 Task: Add the task  Create a new online platform for online gaming tournaments to the section Feedback Collection Sprint in the project BarTech and add a Due Date to the respective task as 2023/07/23
Action: Mouse moved to (492, 406)
Screenshot: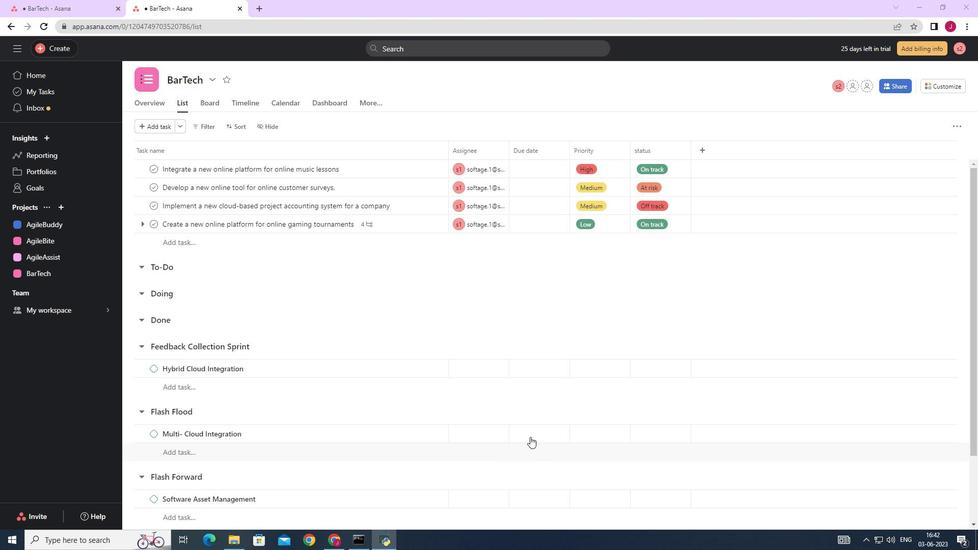 
Action: Mouse scrolled (492, 407) with delta (0, 0)
Screenshot: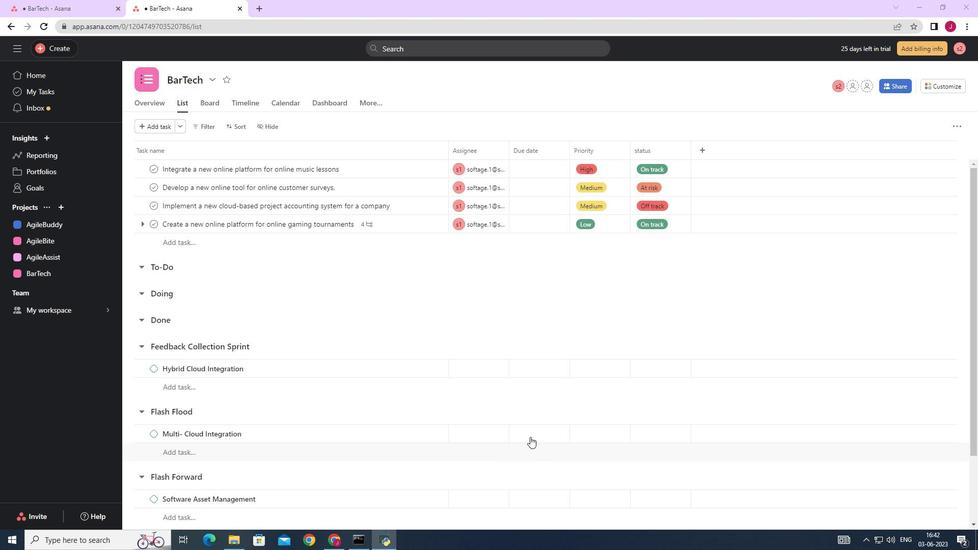 
Action: Mouse moved to (484, 401)
Screenshot: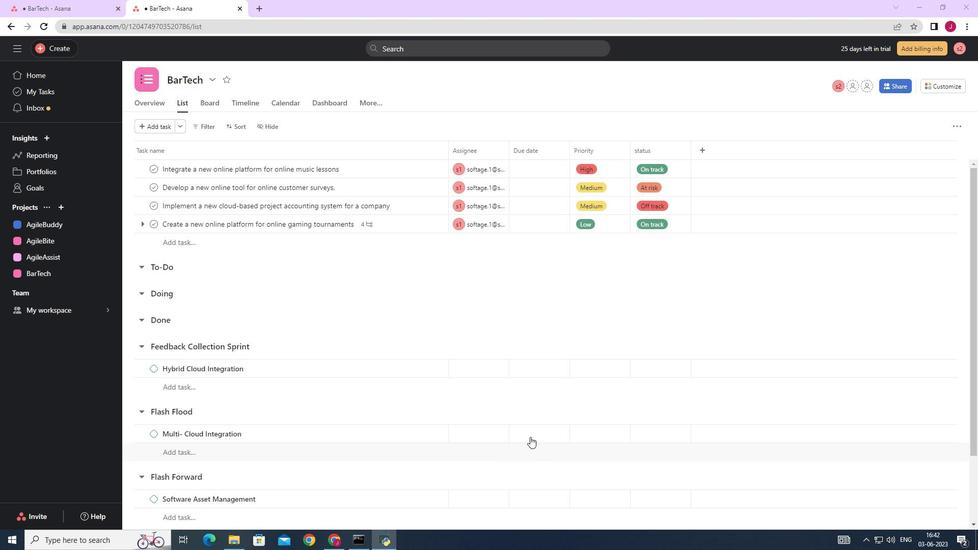 
Action: Mouse scrolled (484, 401) with delta (0, 0)
Screenshot: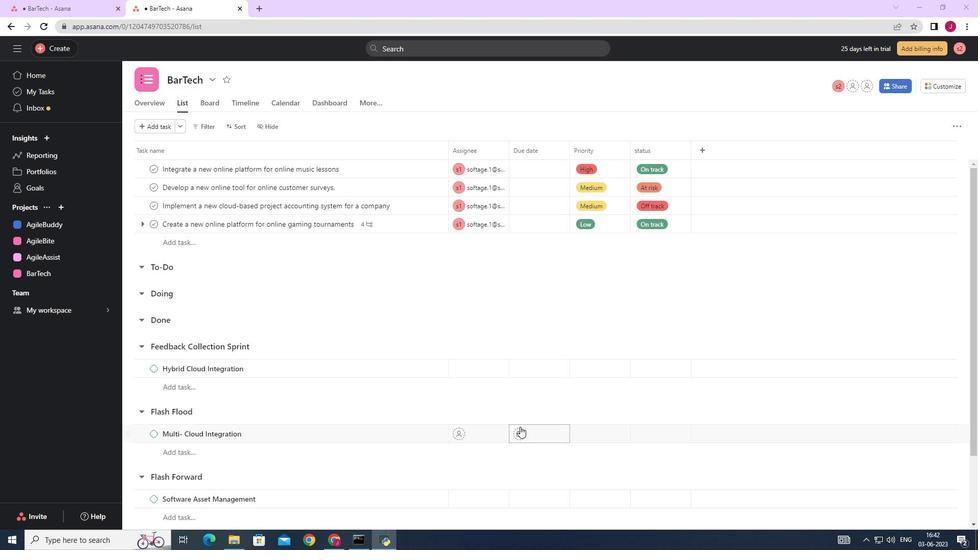 
Action: Mouse moved to (475, 391)
Screenshot: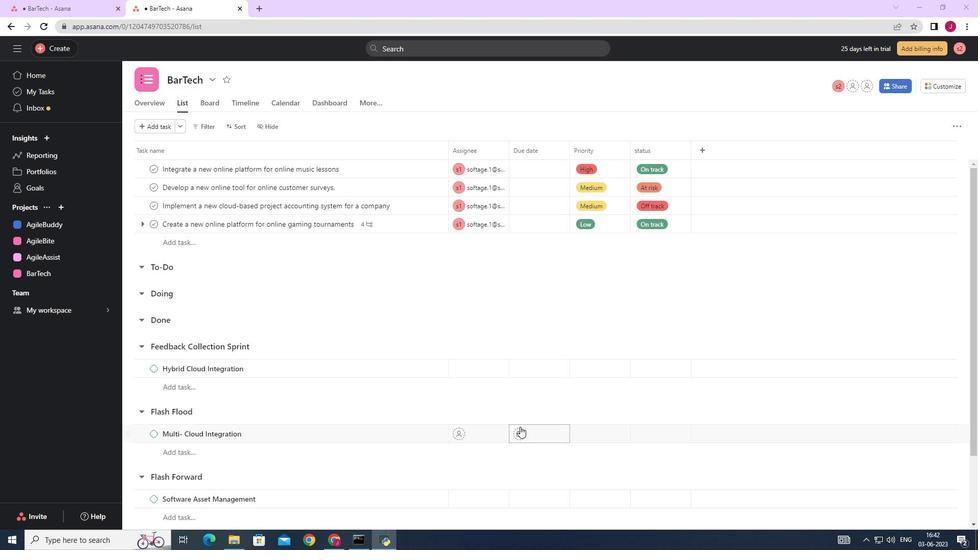 
Action: Mouse scrolled (475, 391) with delta (0, 0)
Screenshot: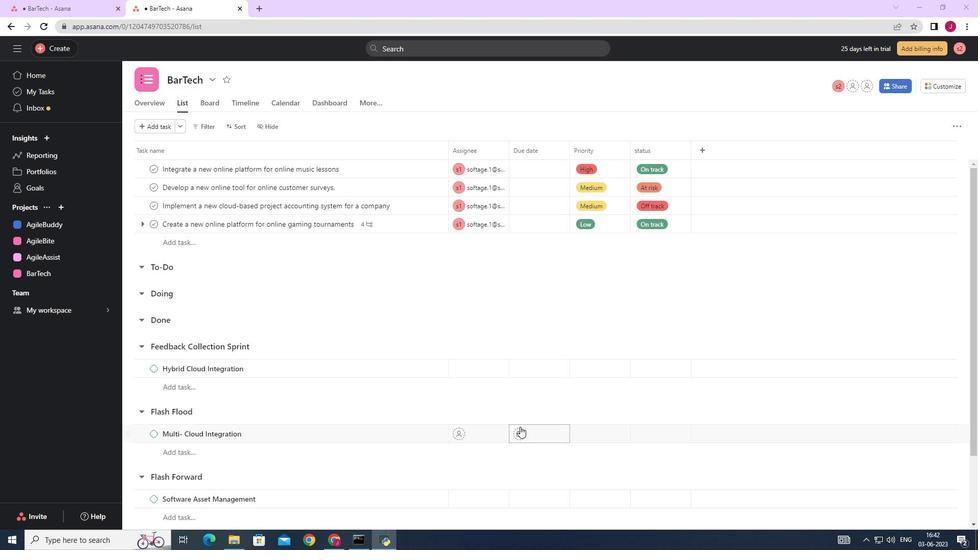 
Action: Mouse moved to (419, 224)
Screenshot: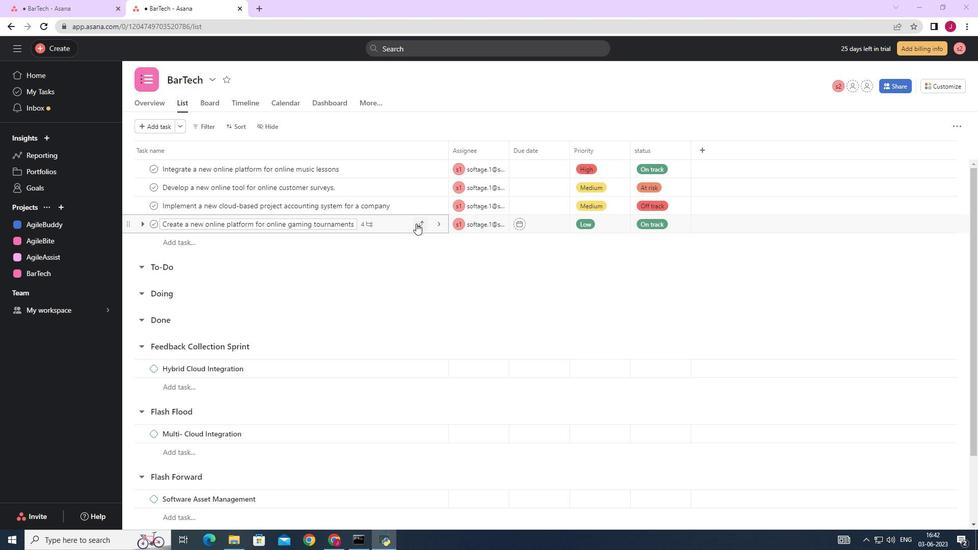 
Action: Mouse pressed left at (419, 224)
Screenshot: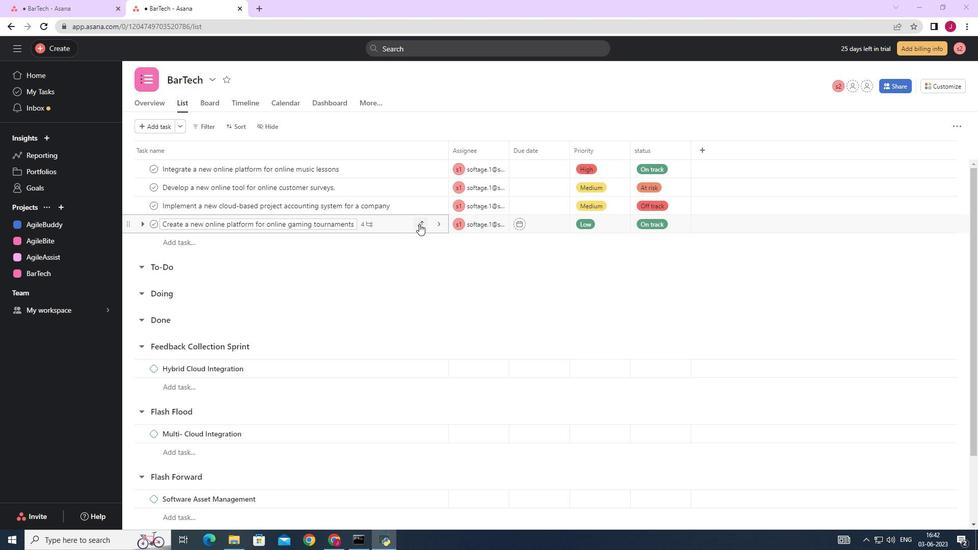 
Action: Mouse moved to (403, 334)
Screenshot: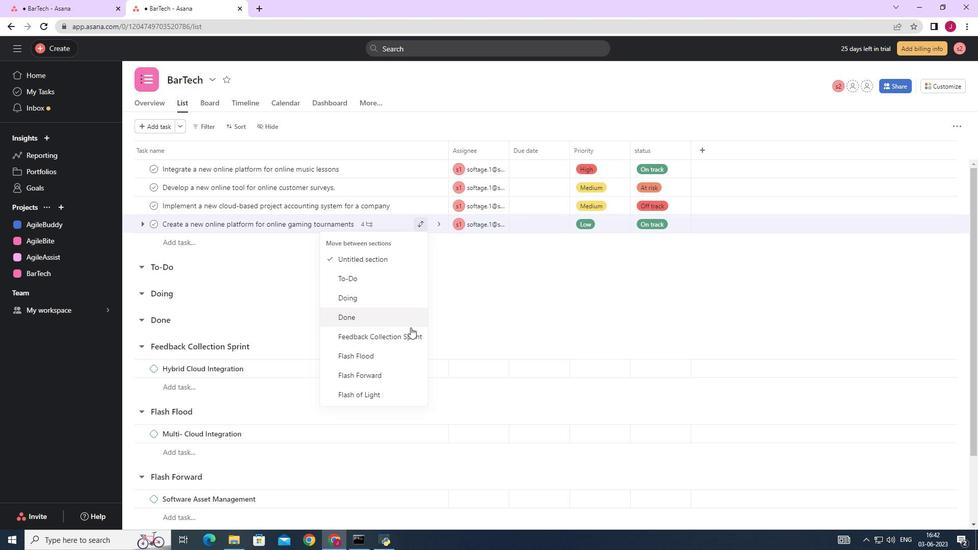 
Action: Mouse pressed left at (403, 334)
Screenshot: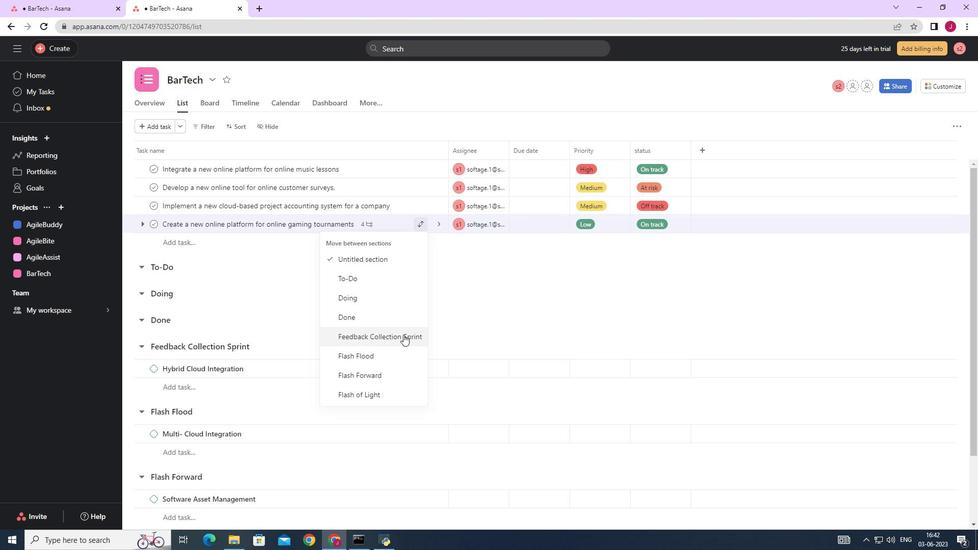 
Action: Mouse moved to (544, 353)
Screenshot: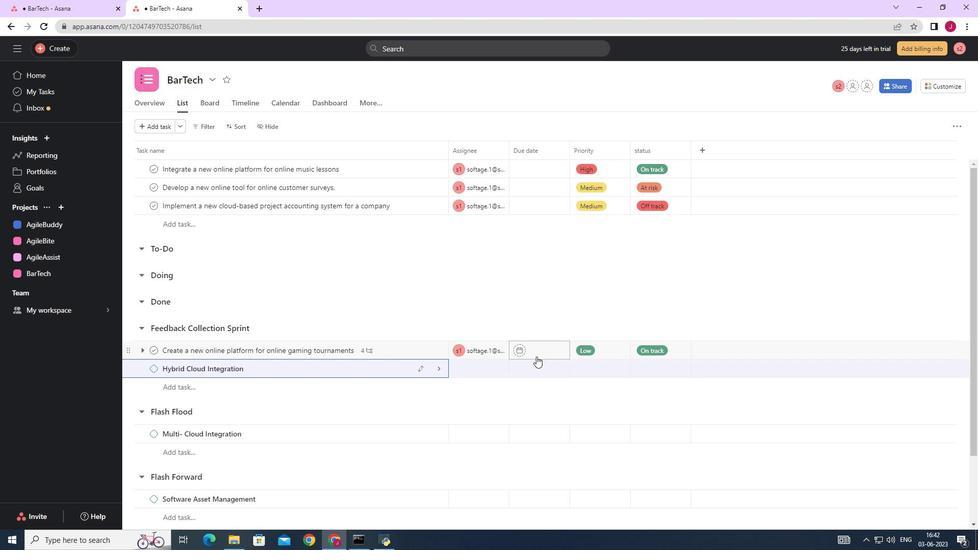 
Action: Mouse pressed left at (544, 353)
Screenshot: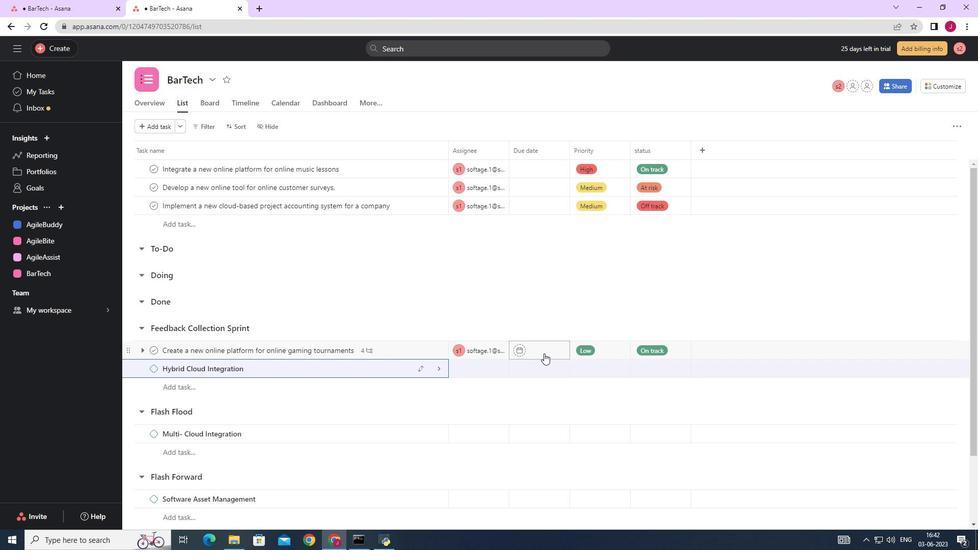 
Action: Mouse moved to (639, 192)
Screenshot: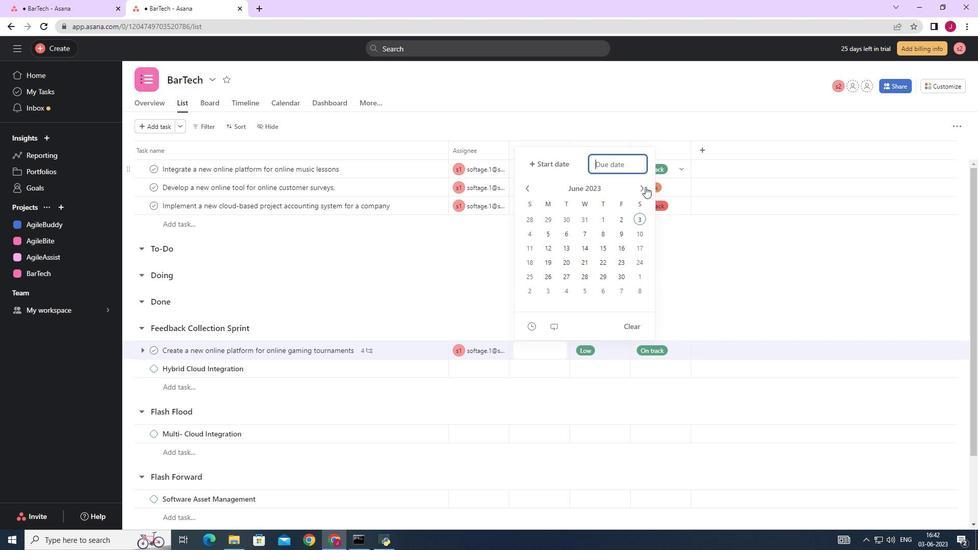 
Action: Mouse pressed left at (639, 192)
Screenshot: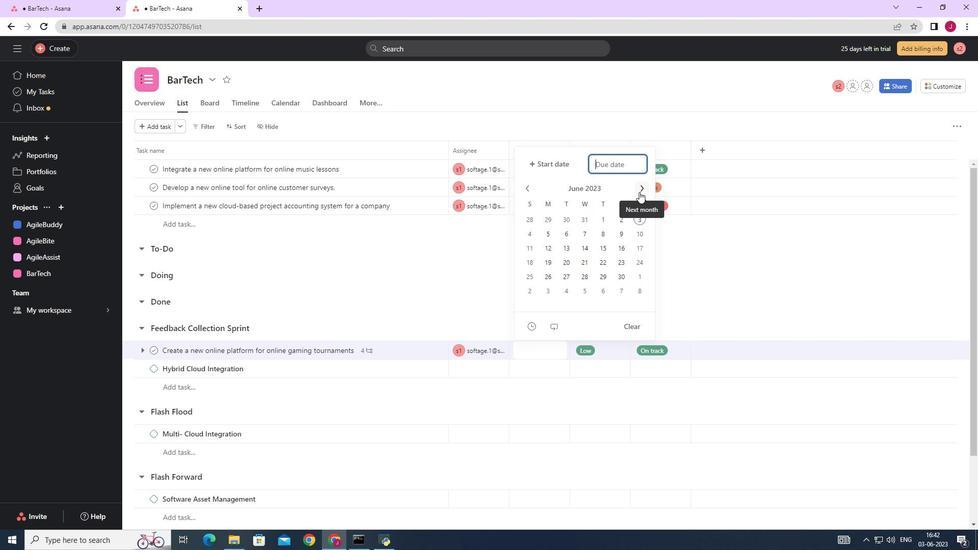 
Action: Mouse pressed left at (639, 192)
Screenshot: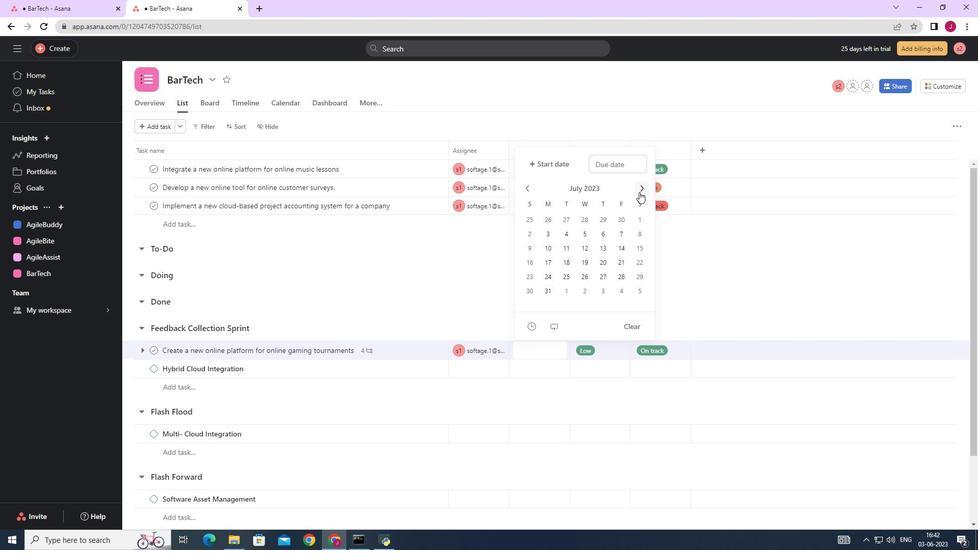 
Action: Mouse pressed left at (639, 192)
Screenshot: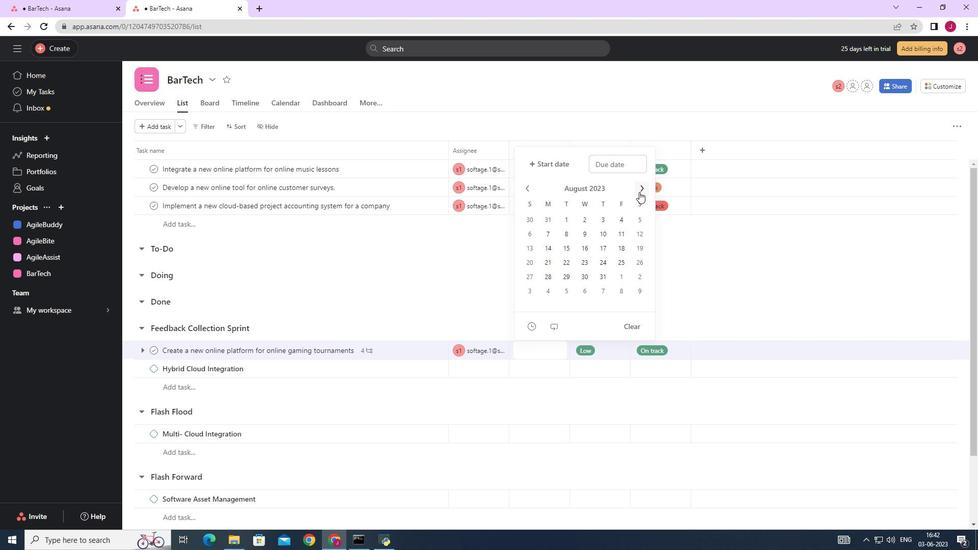 
Action: Mouse pressed left at (639, 192)
Screenshot: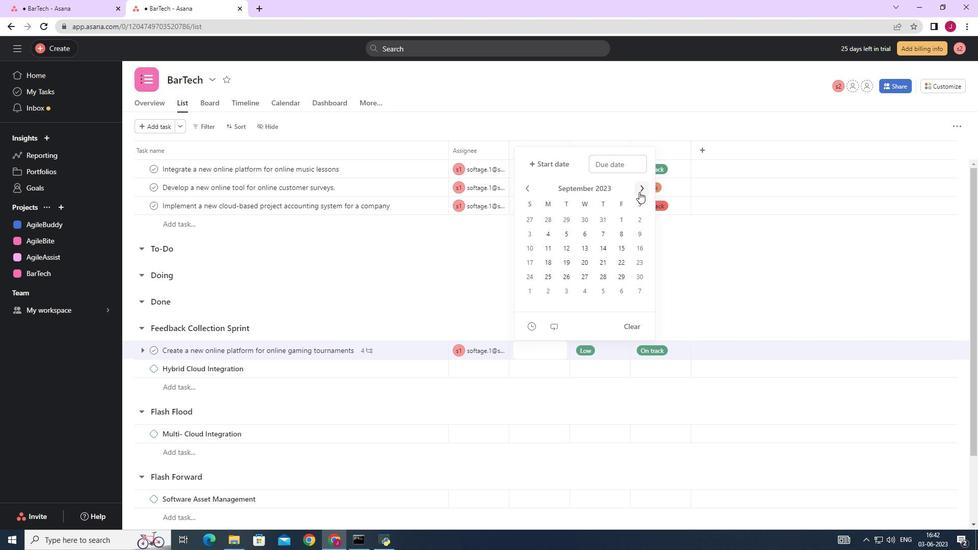 
Action: Mouse moved to (527, 191)
Screenshot: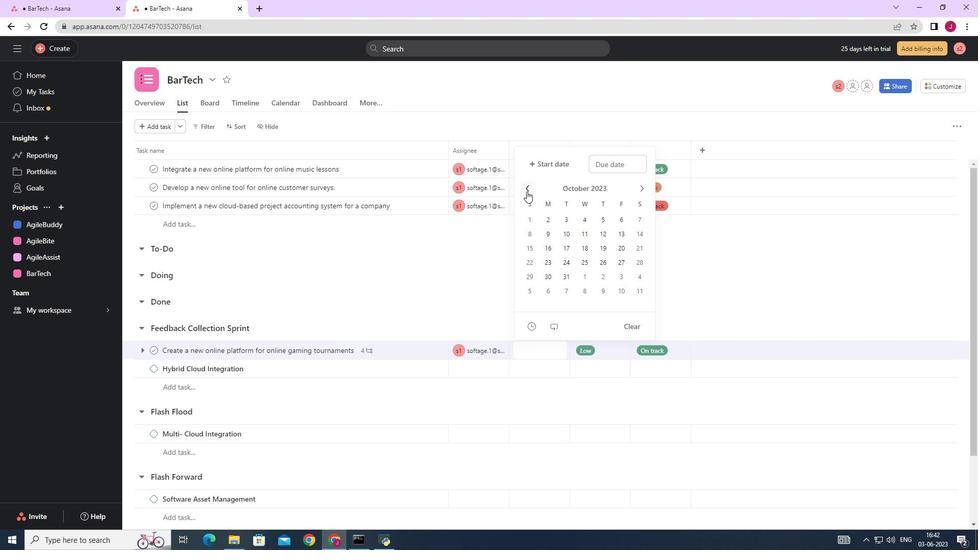 
Action: Mouse pressed left at (527, 191)
Screenshot: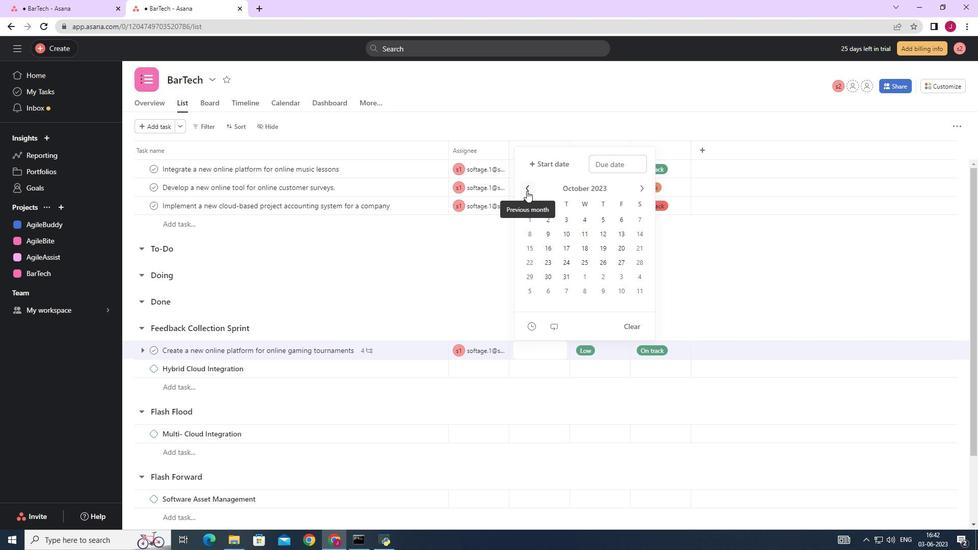
Action: Mouse moved to (527, 190)
Screenshot: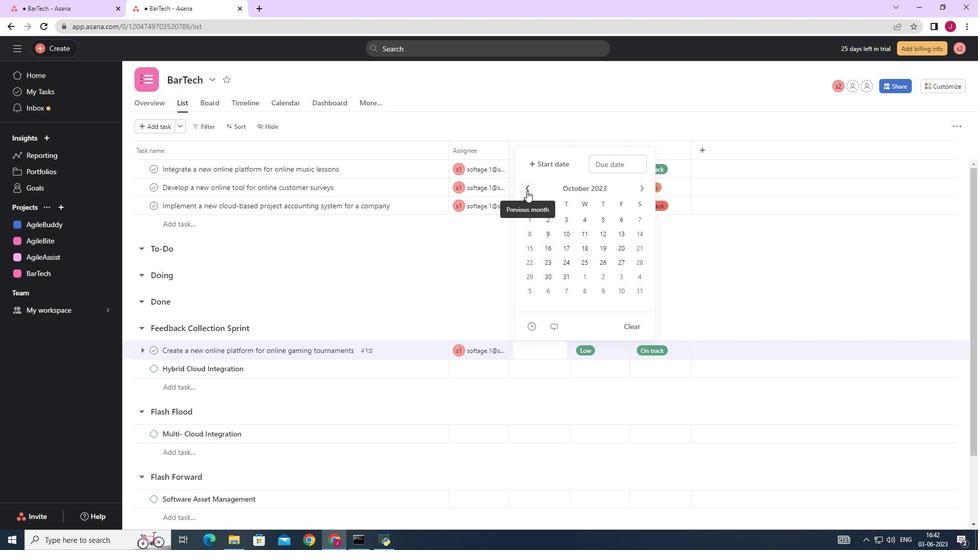 
Action: Mouse pressed left at (527, 190)
Screenshot: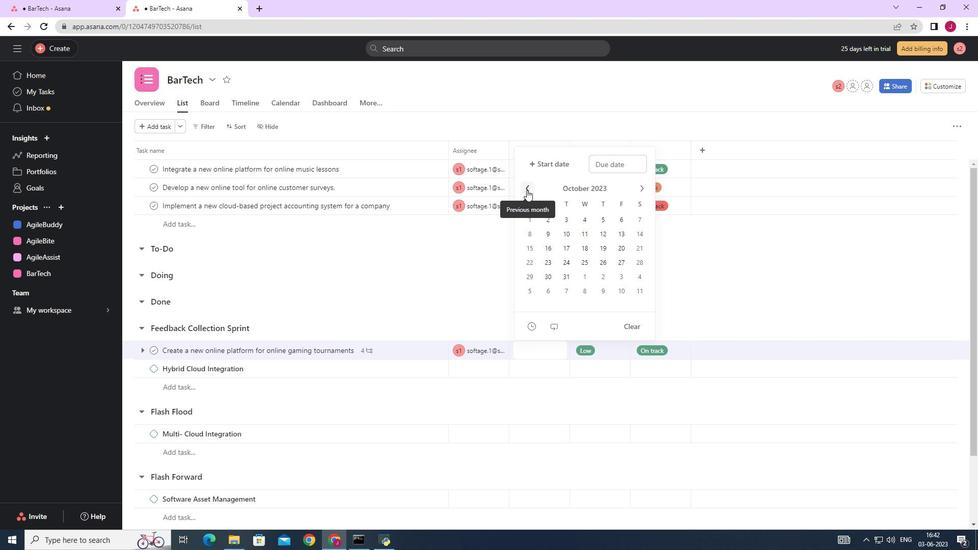 
Action: Mouse pressed left at (527, 190)
Screenshot: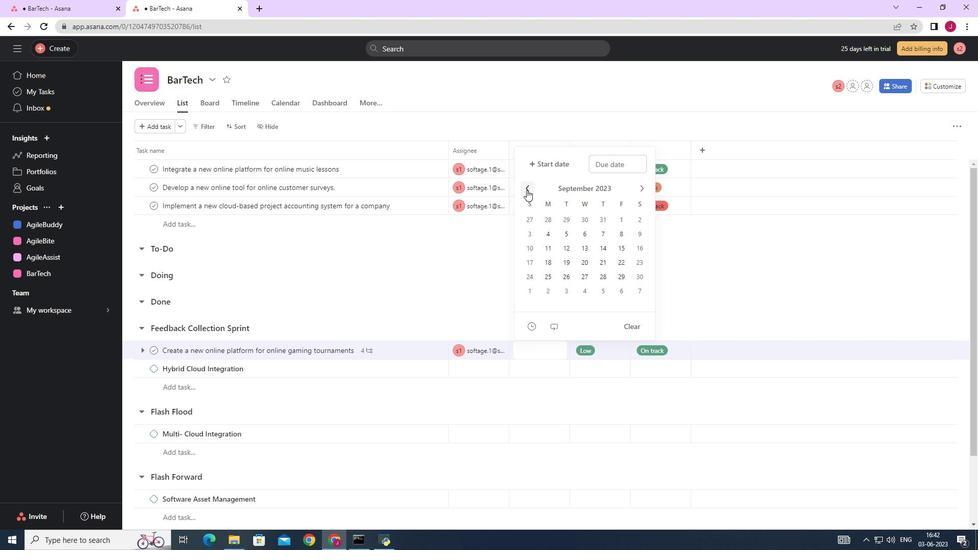 
Action: Mouse pressed left at (527, 190)
Screenshot: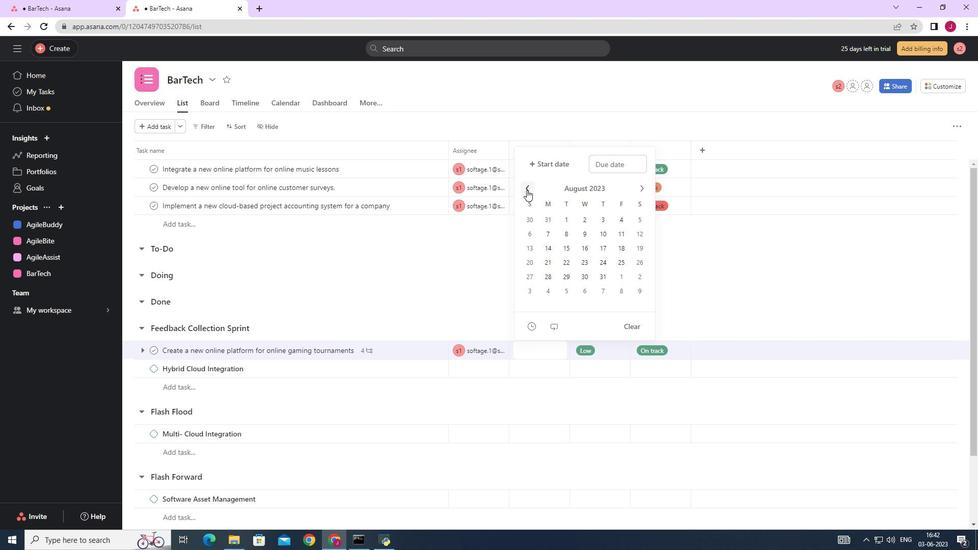 
Action: Mouse moved to (645, 184)
Screenshot: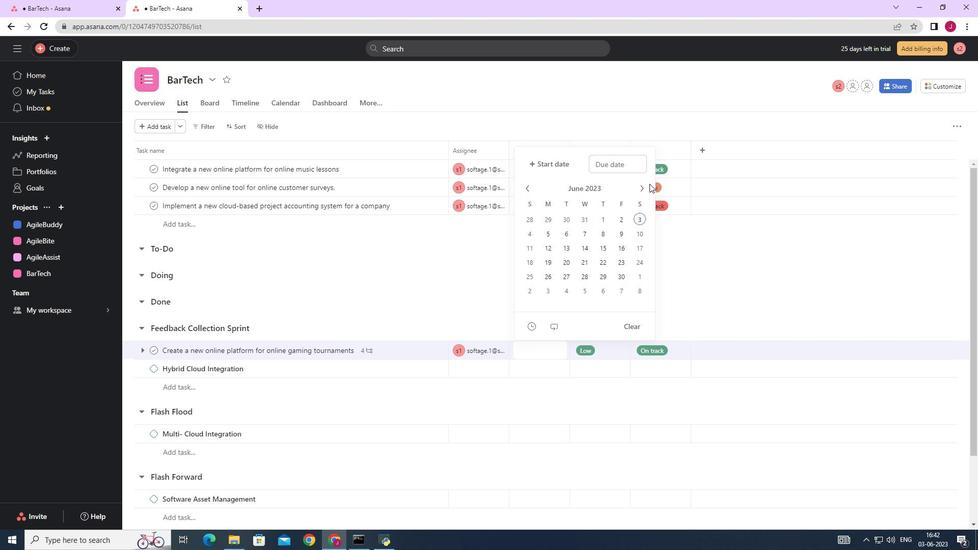 
Action: Mouse pressed left at (645, 184)
Screenshot: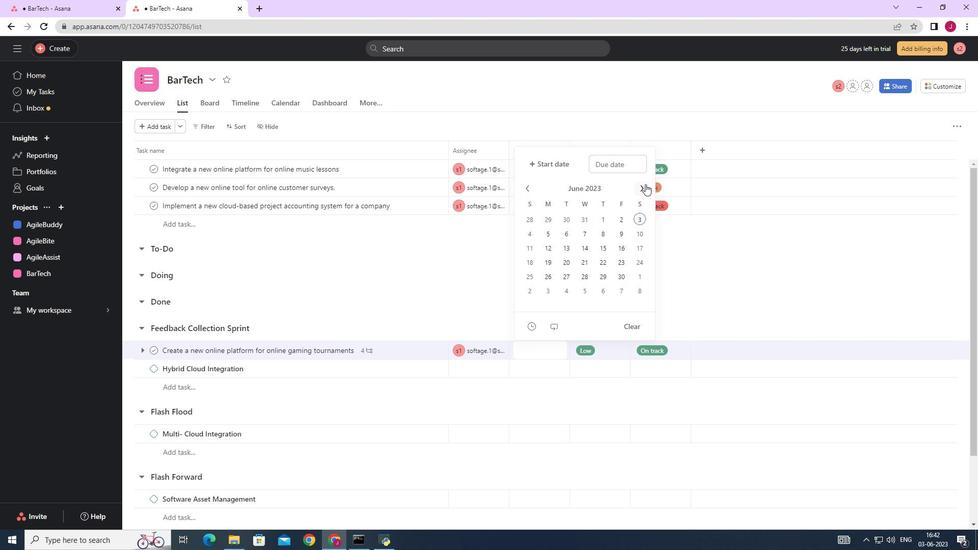 
Action: Mouse moved to (530, 274)
Screenshot: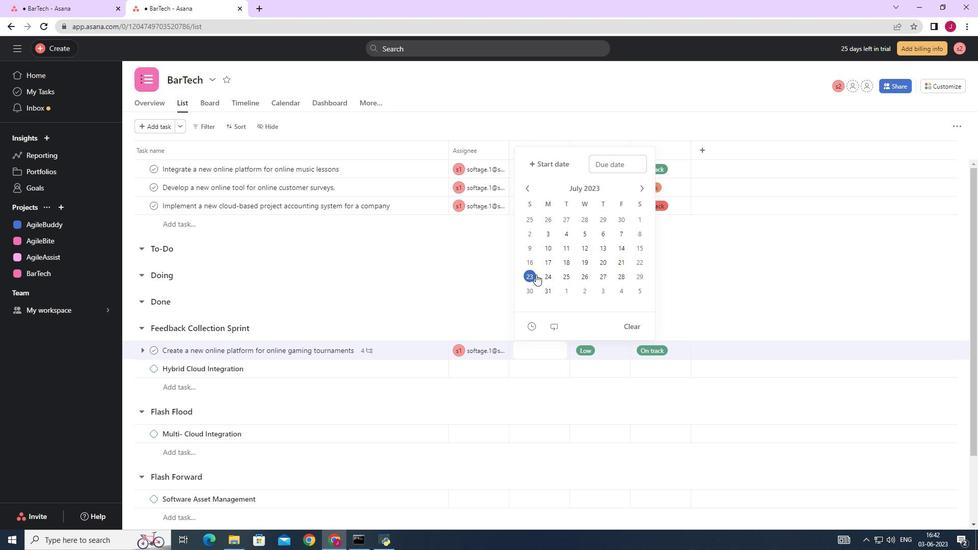 
Action: Mouse pressed left at (530, 274)
Screenshot: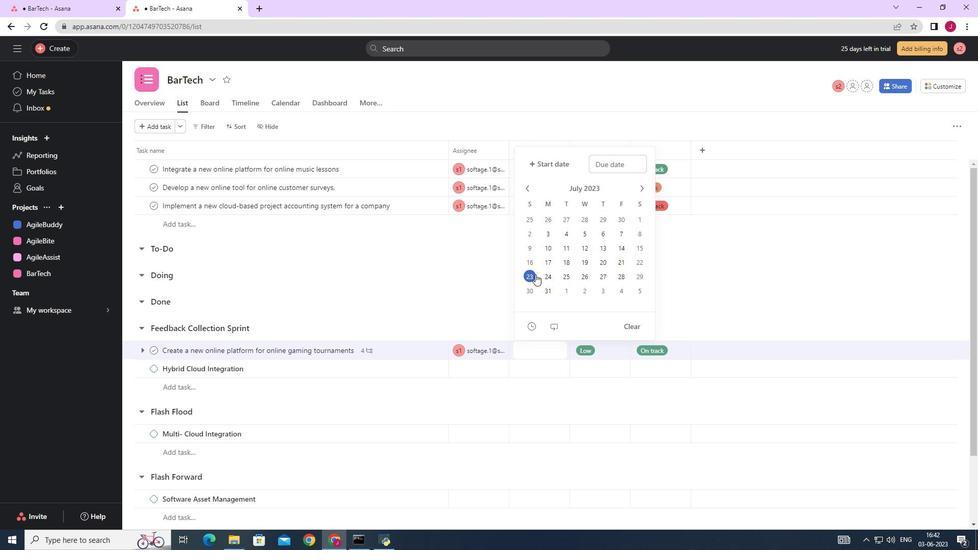
Action: Mouse moved to (743, 279)
Screenshot: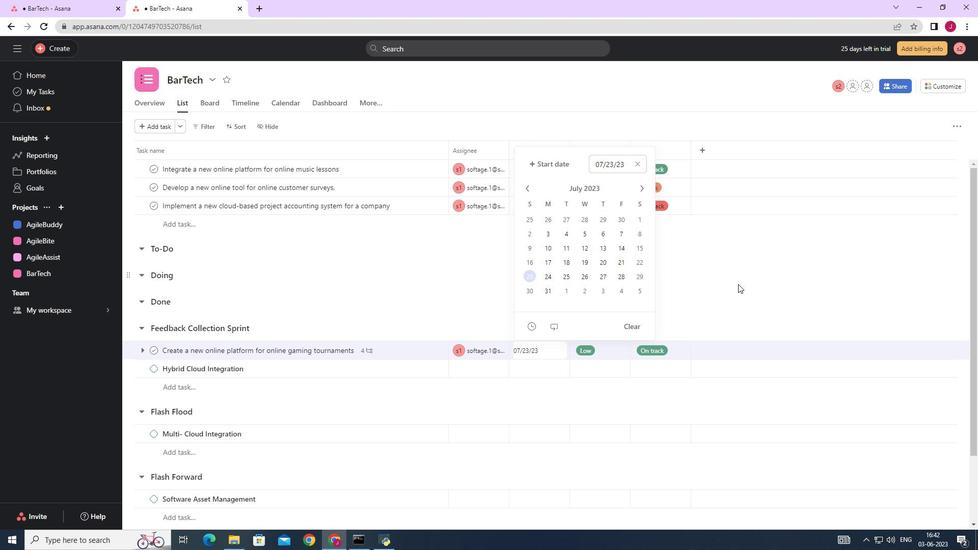 
Action: Mouse pressed left at (743, 279)
Screenshot: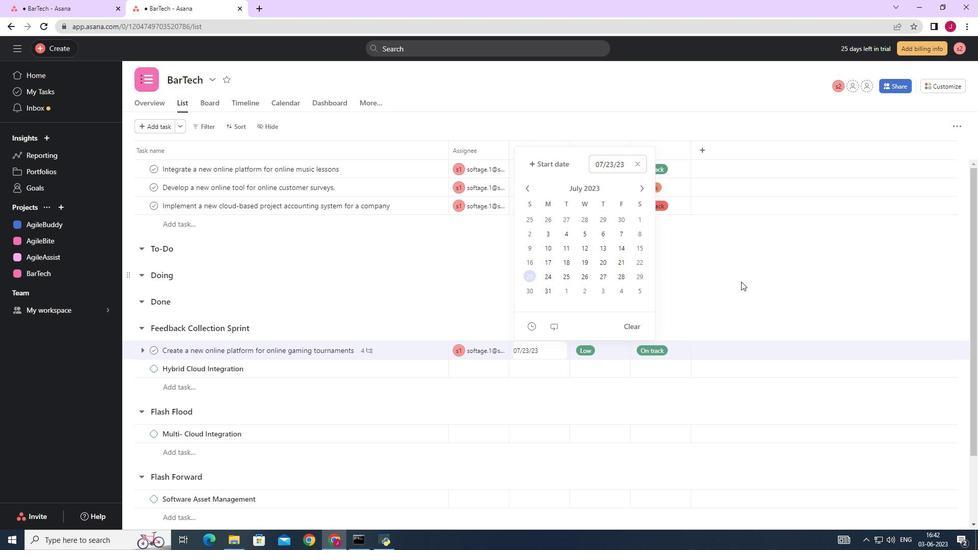 
Action: Mouse moved to (743, 278)
Screenshot: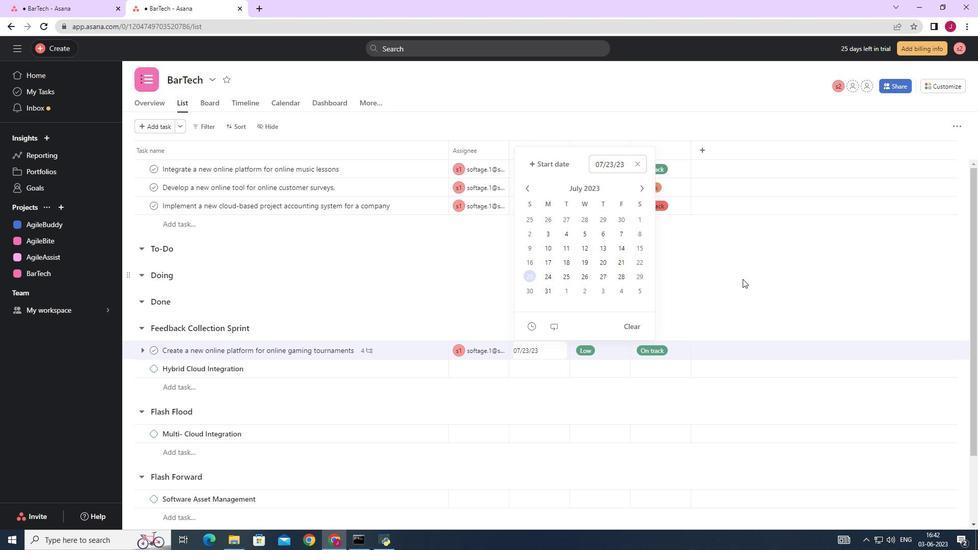 
